Task: Create List Data Science in Board Marketing ROI to Workspace Customer Relationship Management and Retention. Create List Big Data in Board Content Management to Workspace Customer Relationship Management and Retention. Create List Data Analysis in Board Content Marketing Case Study Creation and Promotion to Workspace Customer Relationship Management and Retention
Action: Mouse moved to (74, 322)
Screenshot: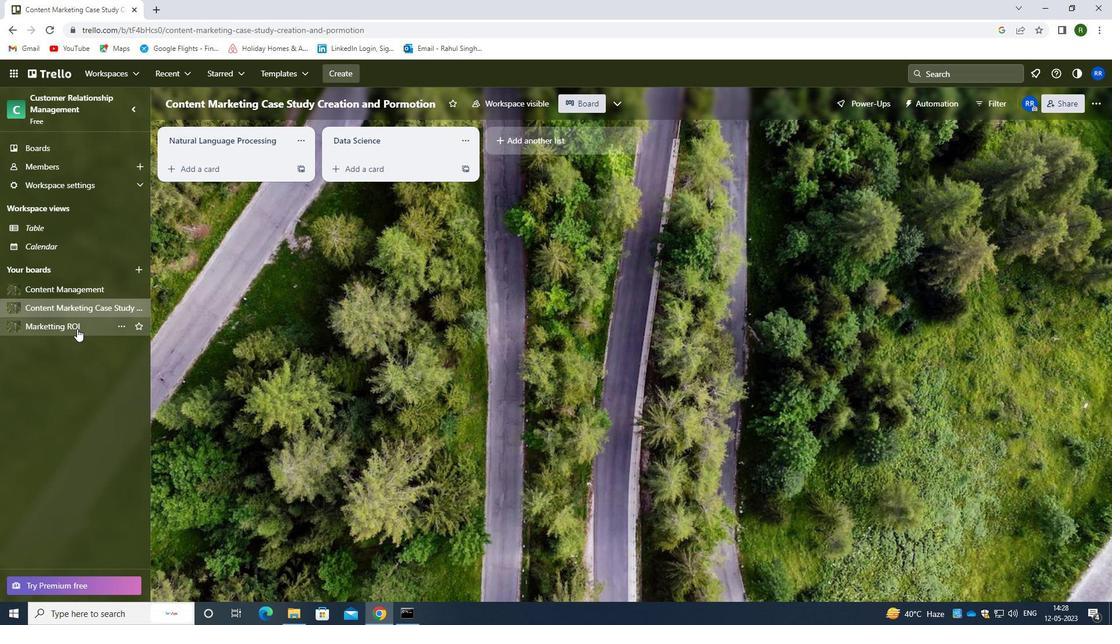 
Action: Mouse pressed left at (74, 322)
Screenshot: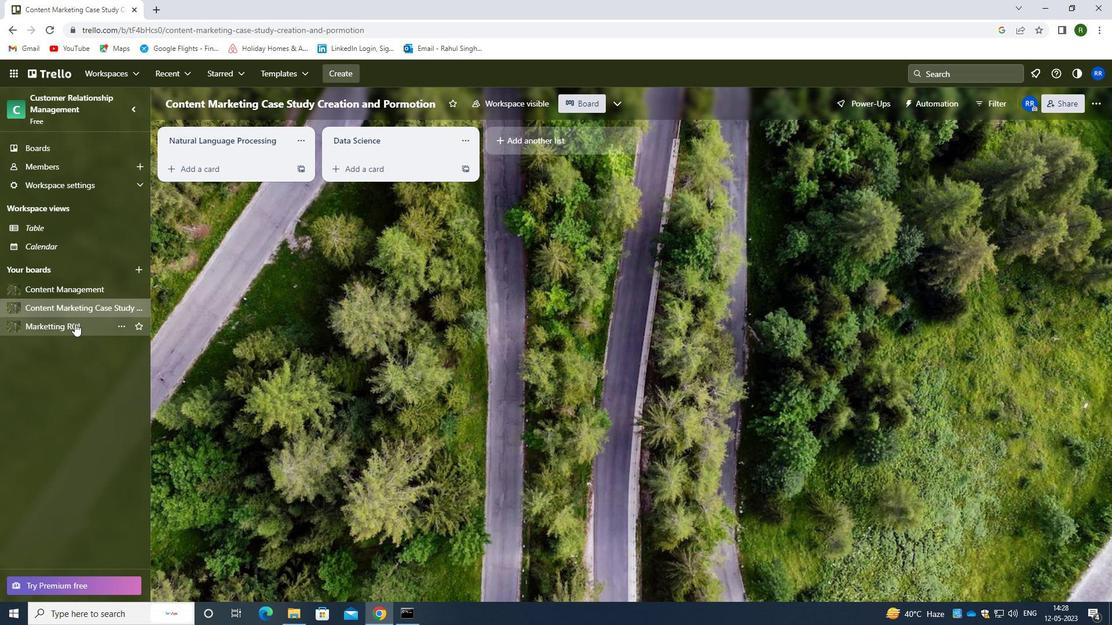 
Action: Mouse moved to (536, 140)
Screenshot: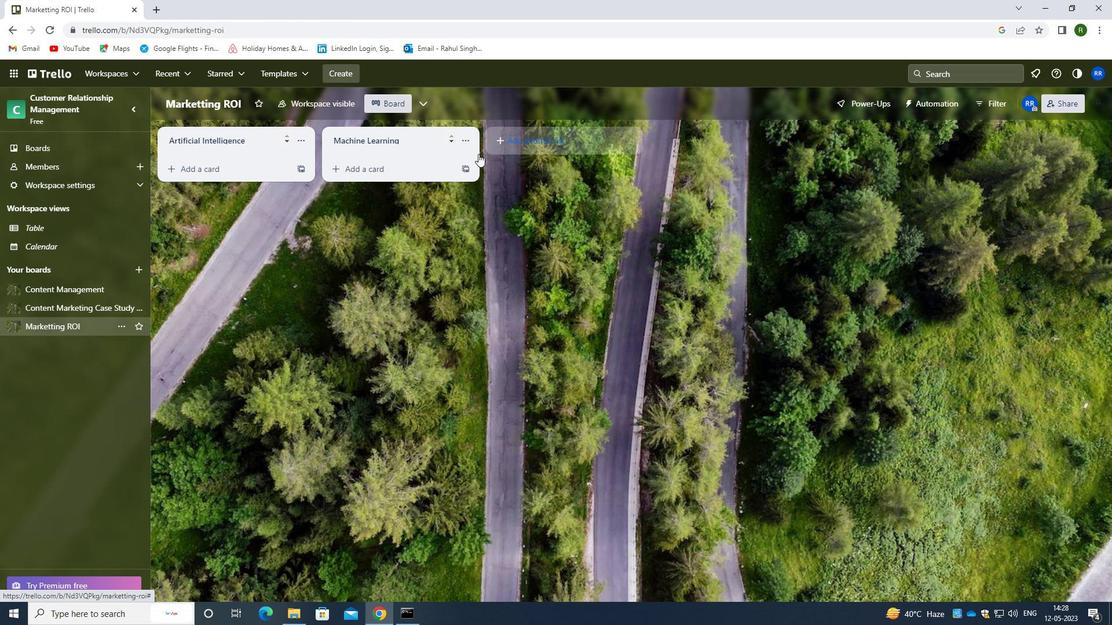 
Action: Mouse pressed left at (536, 140)
Screenshot: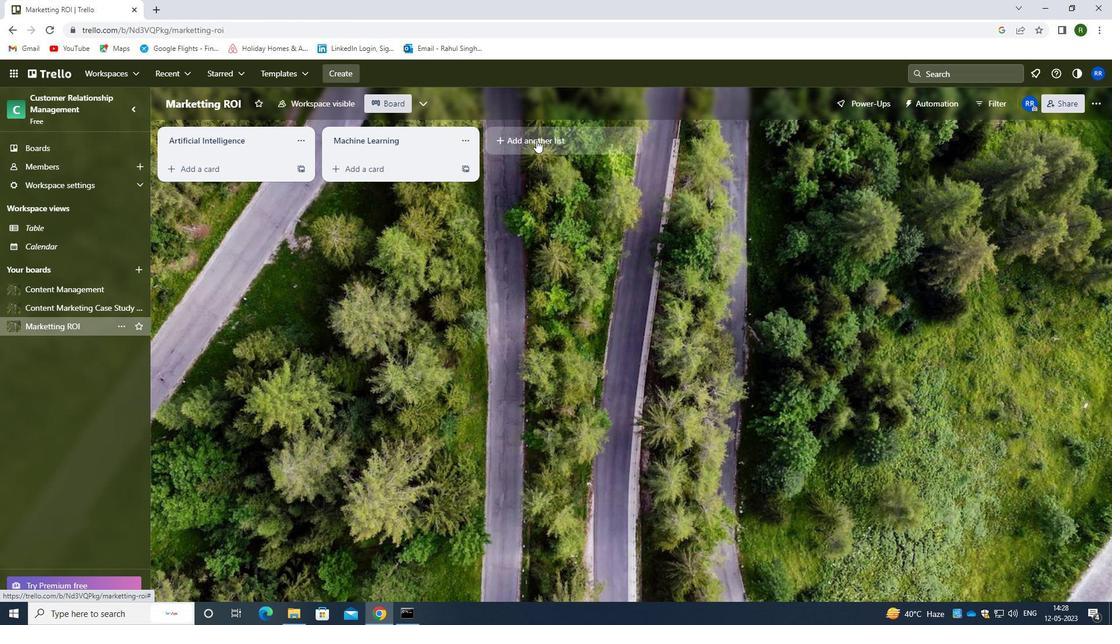 
Action: Mouse moved to (566, 146)
Screenshot: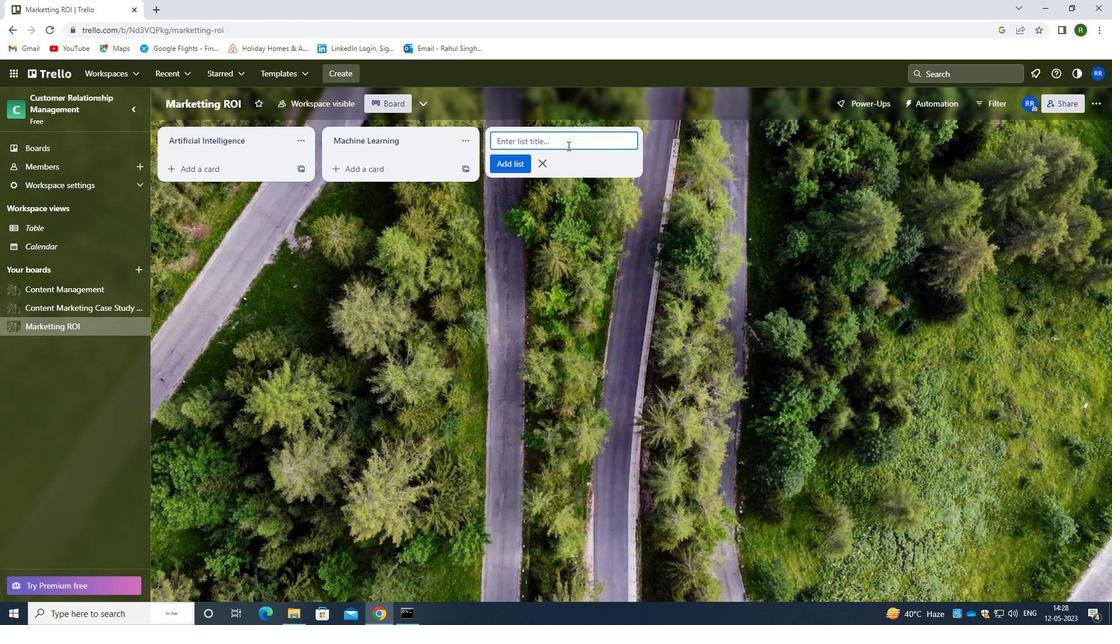 
Action: Key pressed <Key.caps_lock>d<Key.caps_lock>ata<Key.space><Key.caps_lock>s<Key.caps_lock>cience
Screenshot: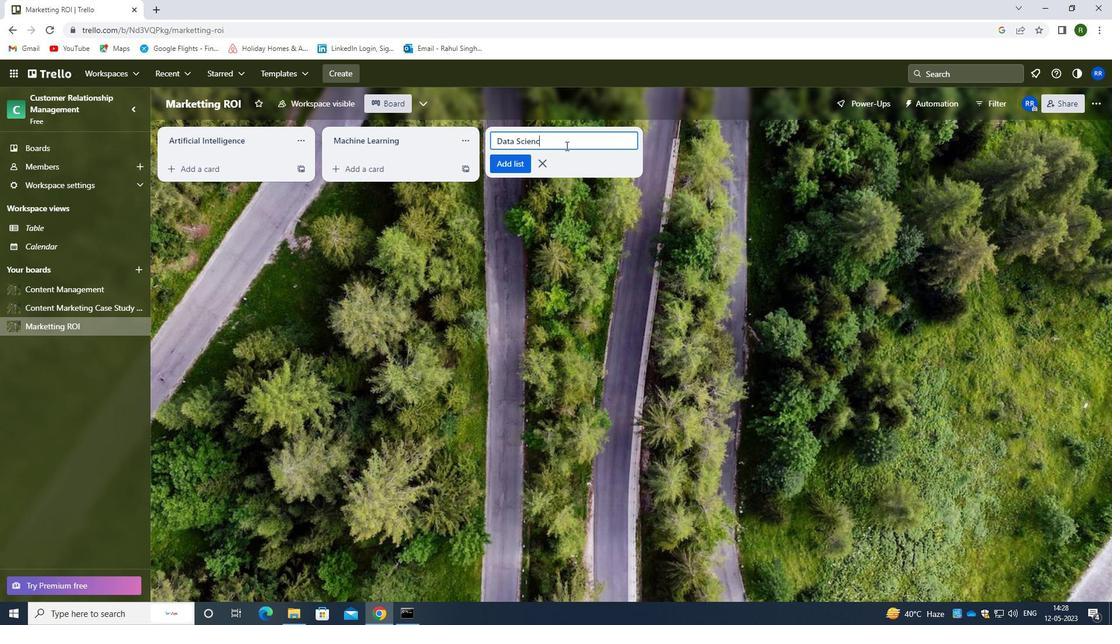 
Action: Mouse moved to (515, 159)
Screenshot: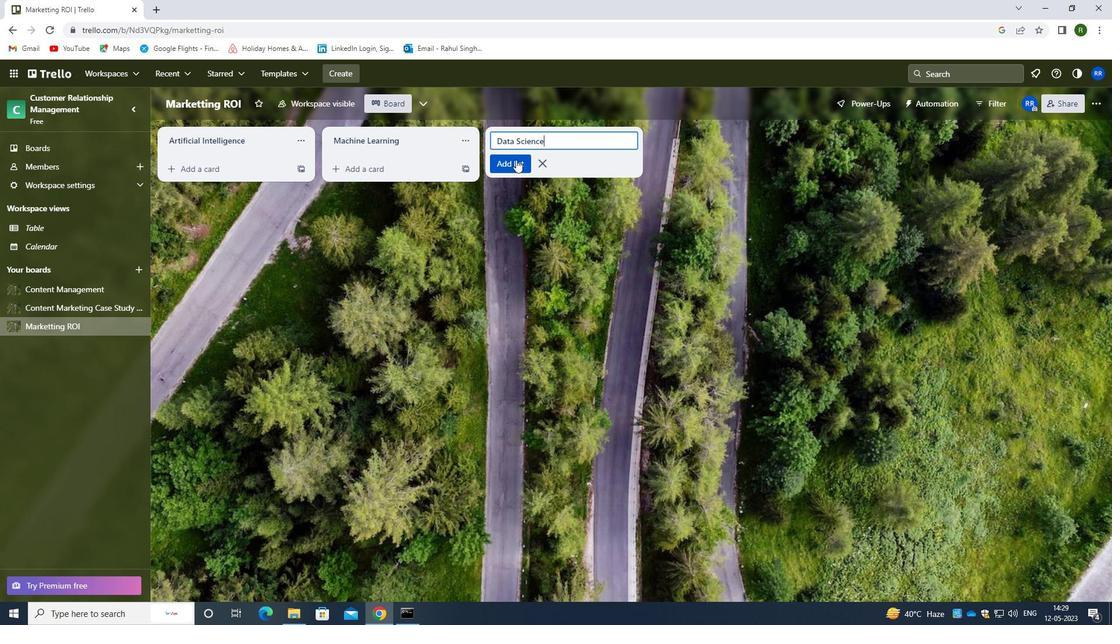 
Action: Mouse pressed left at (515, 159)
Screenshot: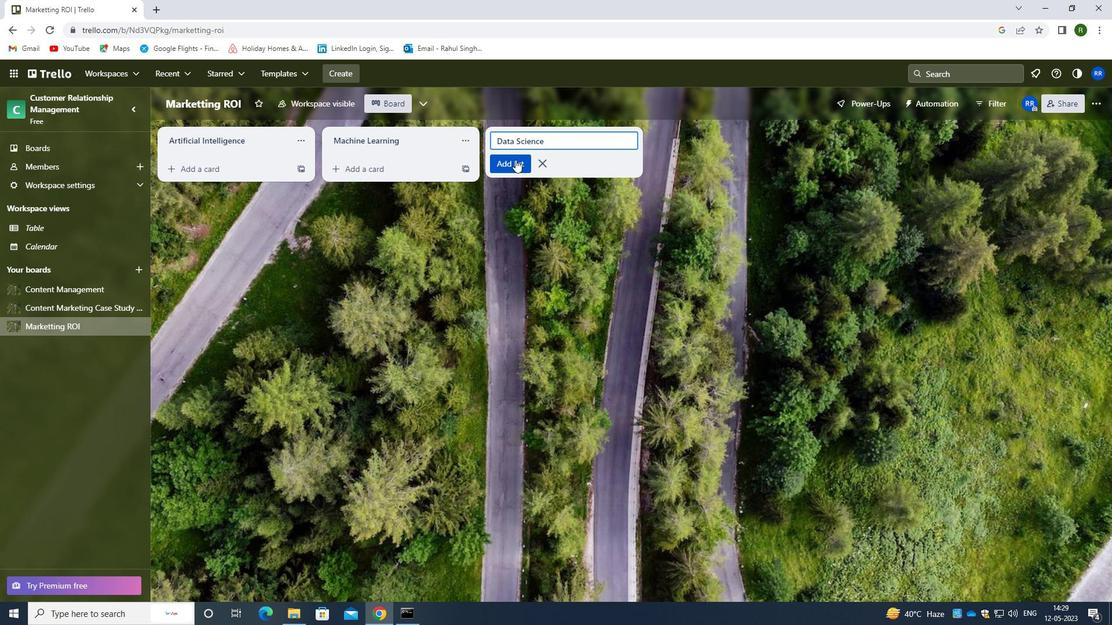 
Action: Mouse moved to (64, 289)
Screenshot: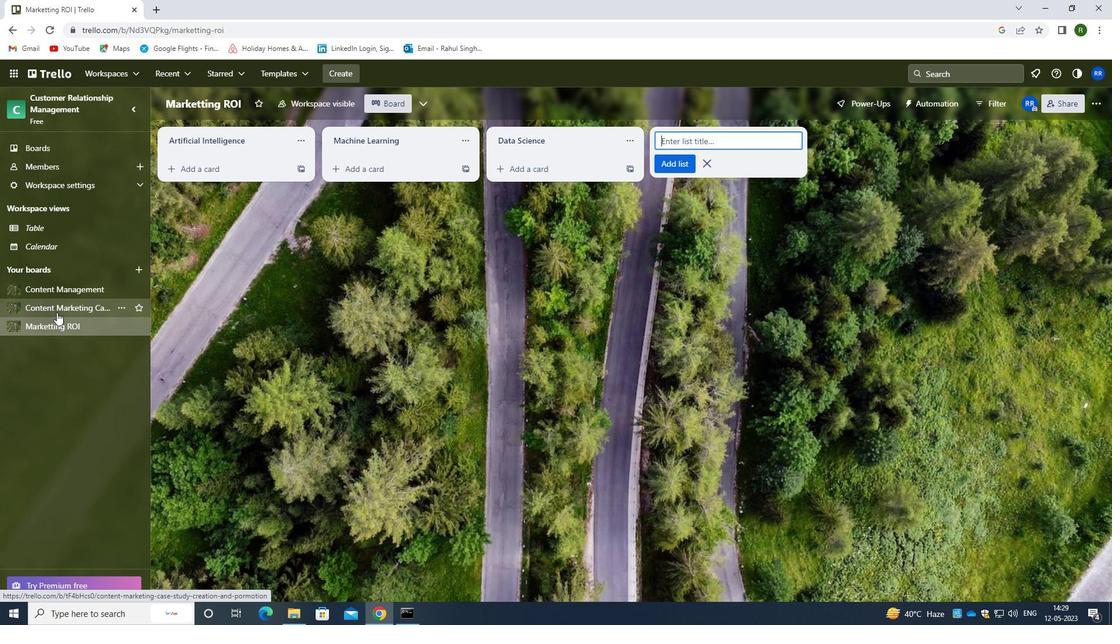
Action: Mouse pressed left at (64, 289)
Screenshot: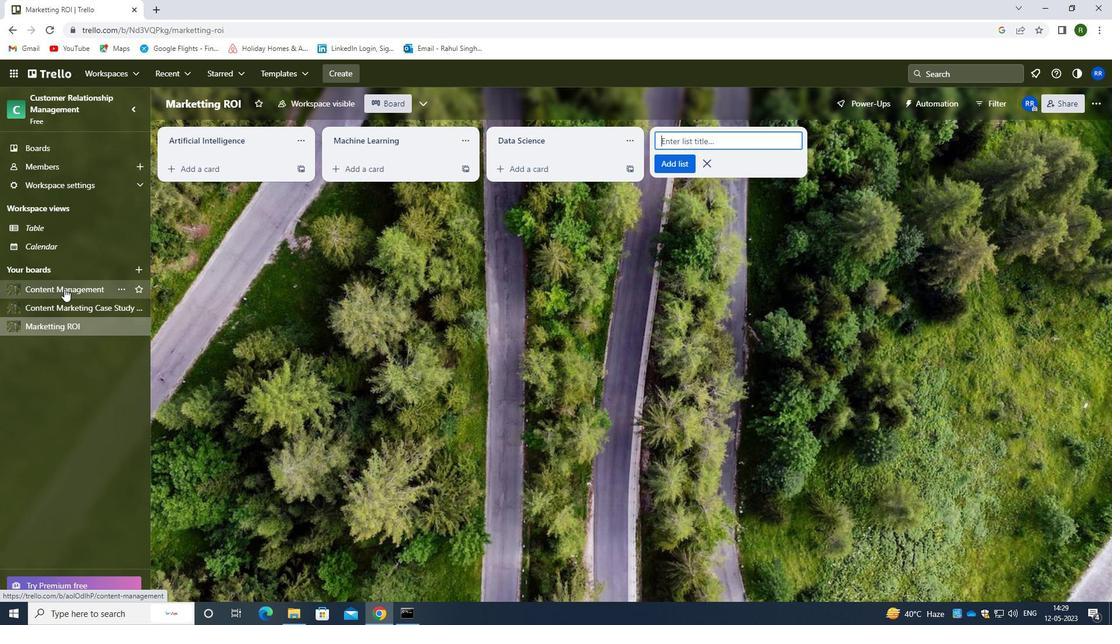 
Action: Mouse moved to (546, 134)
Screenshot: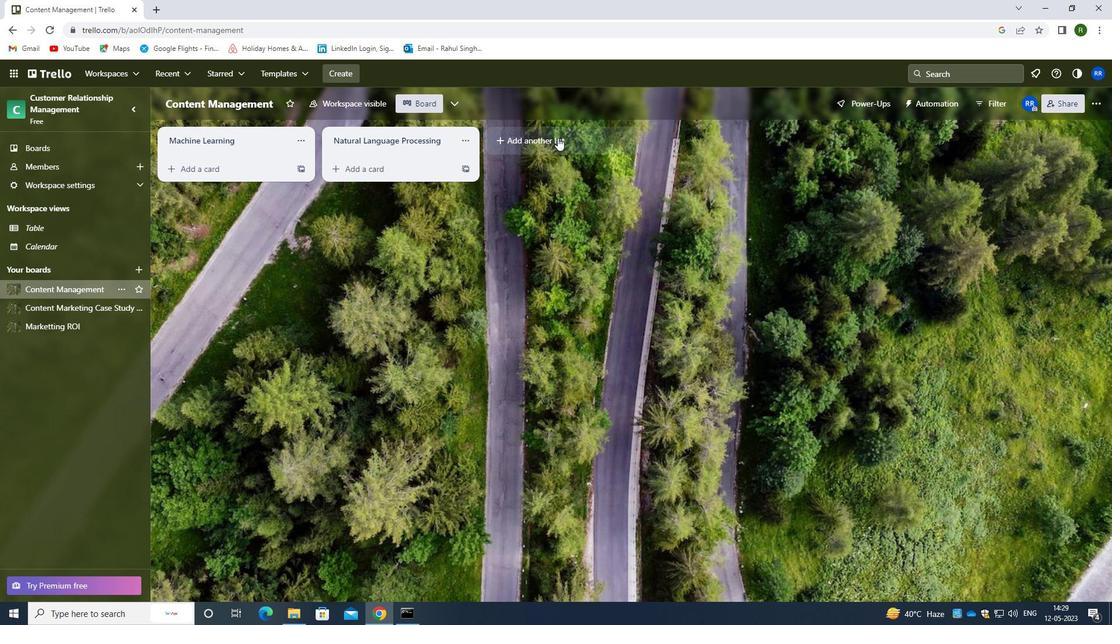 
Action: Mouse pressed left at (546, 134)
Screenshot: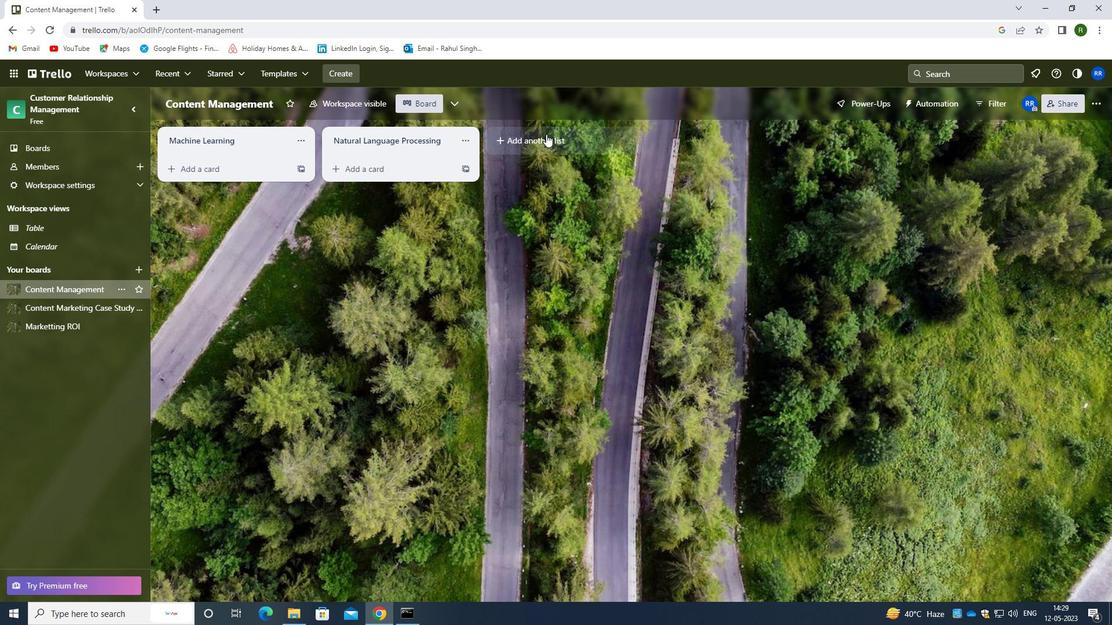 
Action: Mouse moved to (524, 166)
Screenshot: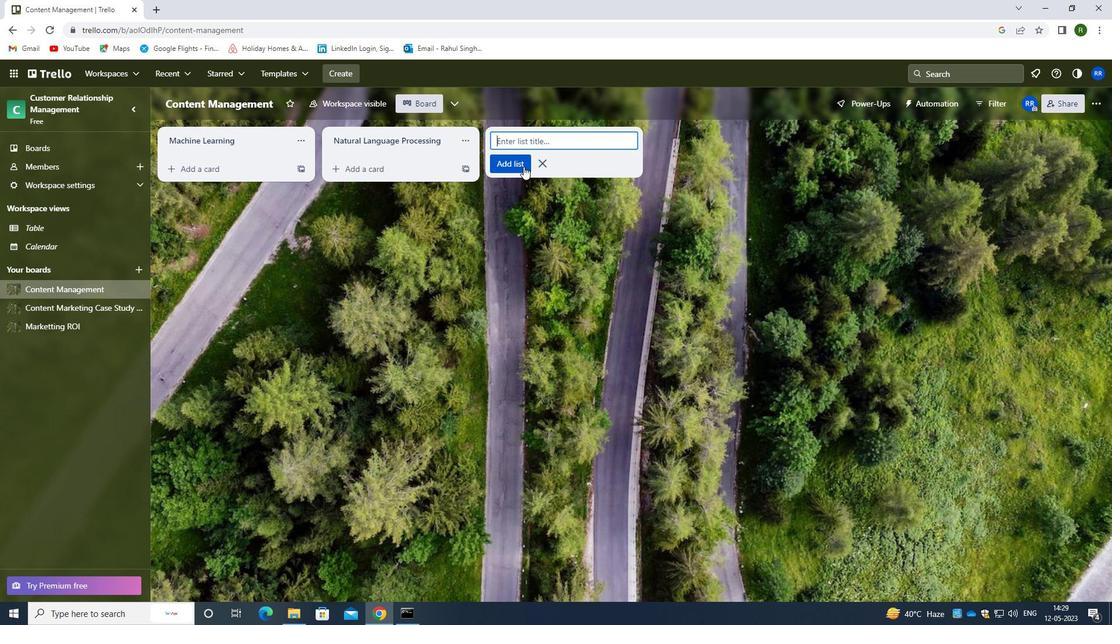 
Action: Key pressed b<Key.caps_lock><Key.backspace>b<Key.caps_lock>Ig<Key.space>dat<Key.backspace><Key.backspace><Key.backspace><Key.caps_lock>d<Key.caps_lock>ata
Screenshot: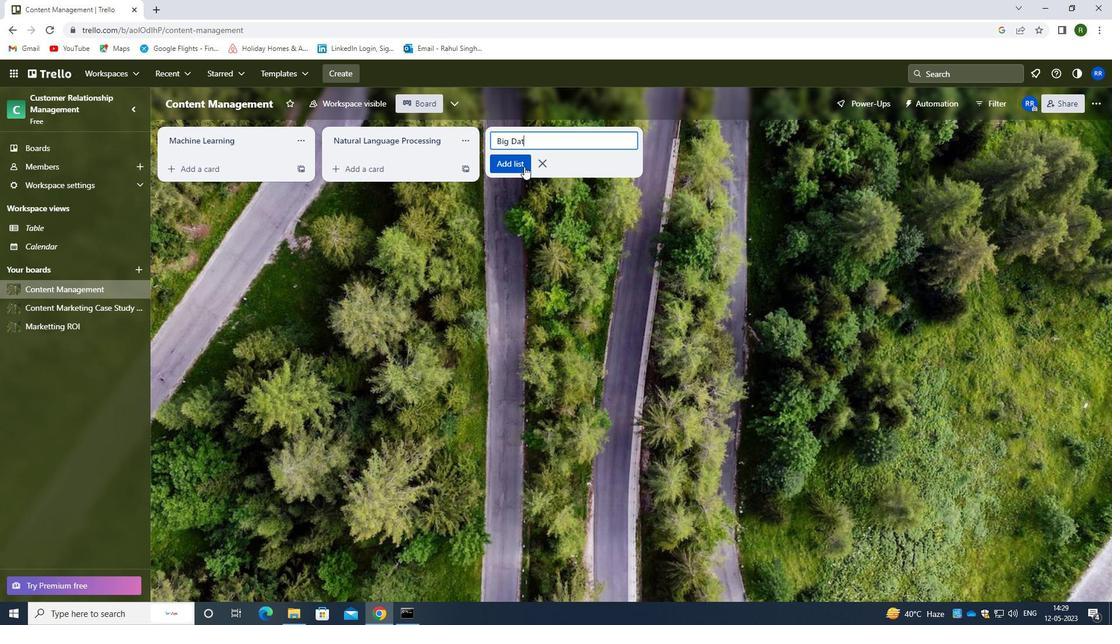 
Action: Mouse moved to (523, 166)
Screenshot: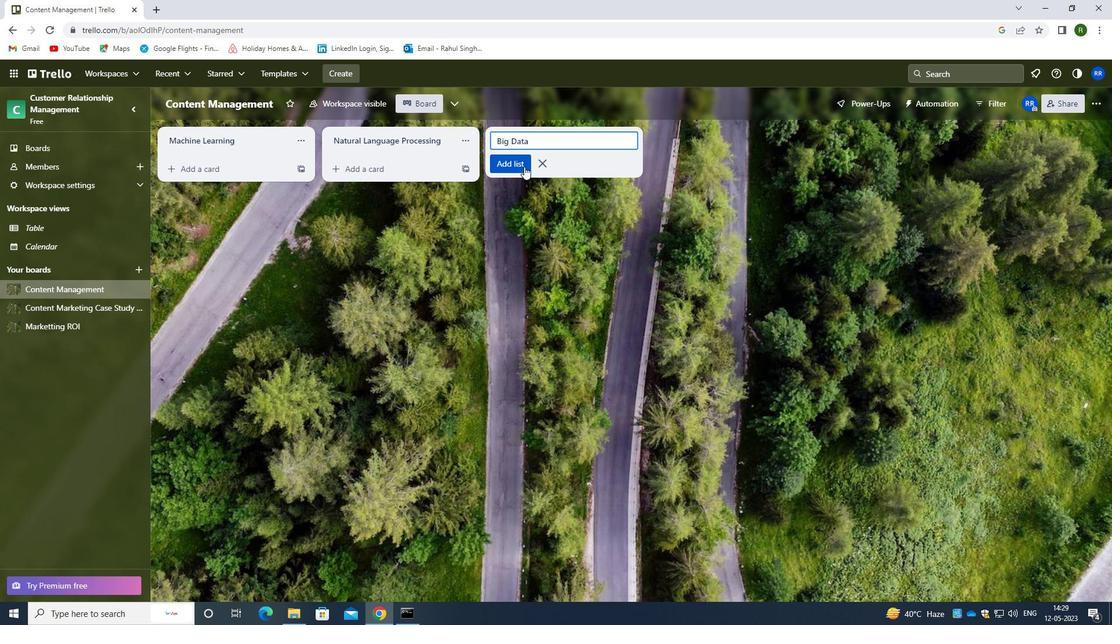 
Action: Mouse pressed left at (523, 166)
Screenshot: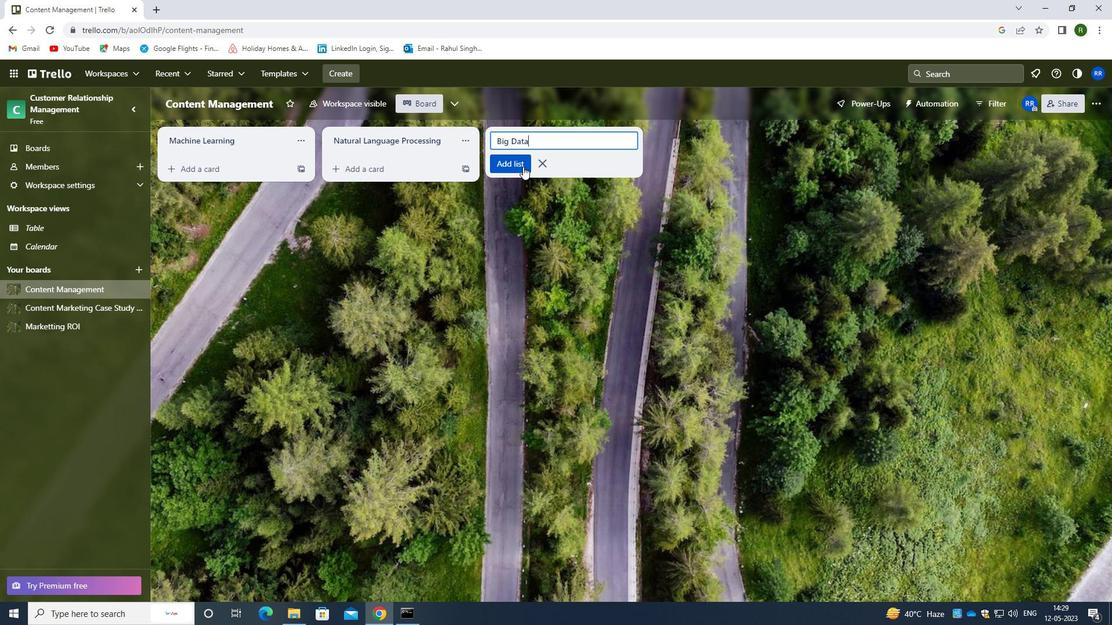 
Action: Mouse moved to (67, 310)
Screenshot: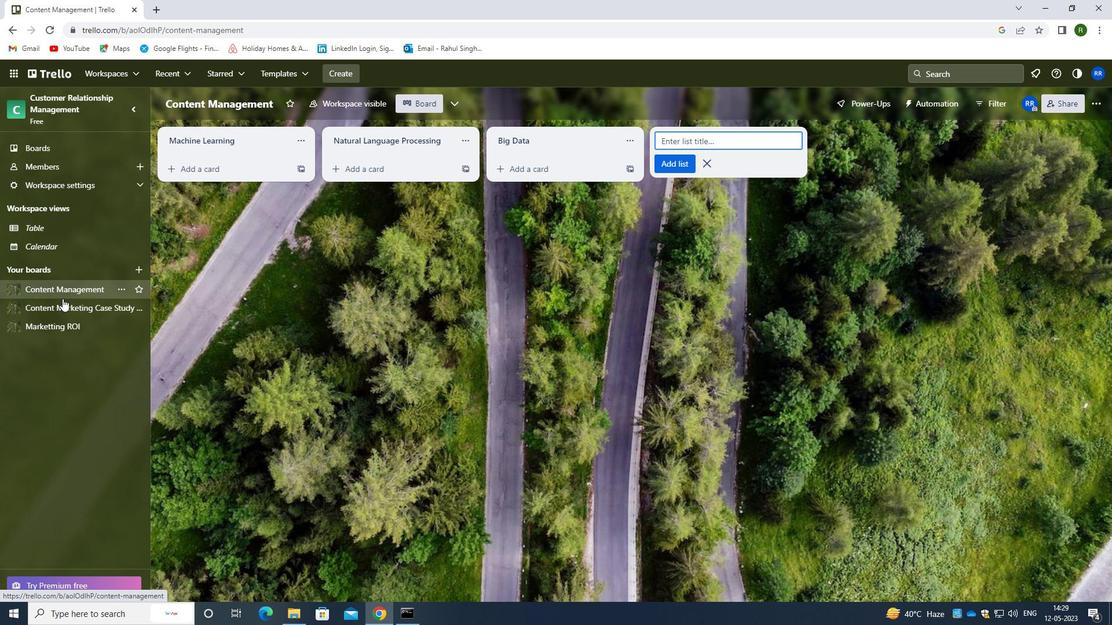
Action: Mouse pressed left at (67, 310)
Screenshot: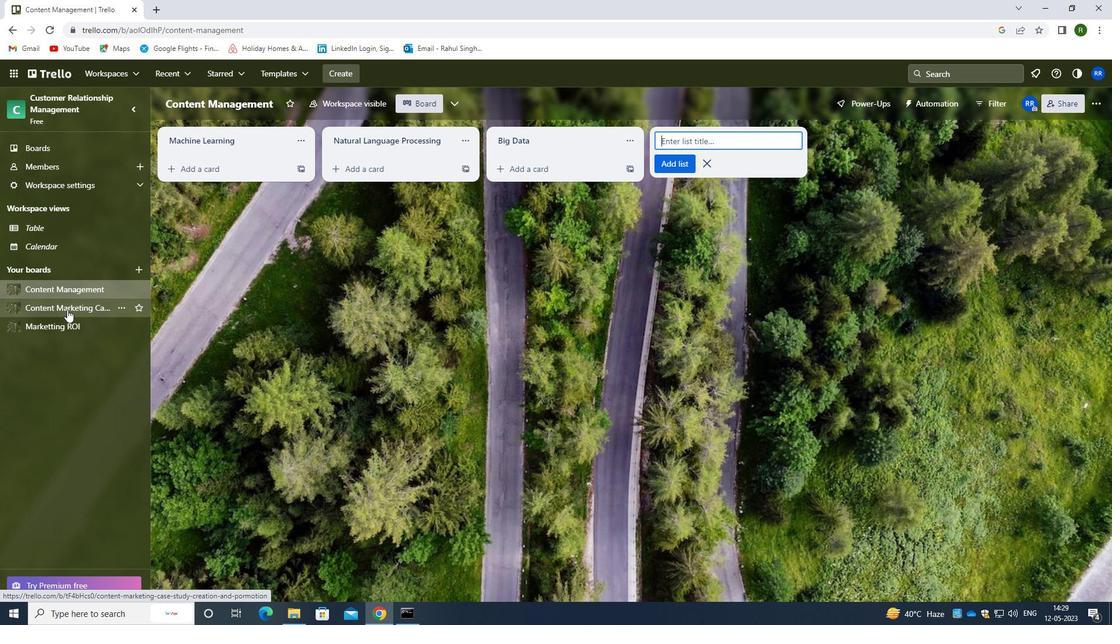 
Action: Mouse moved to (522, 139)
Screenshot: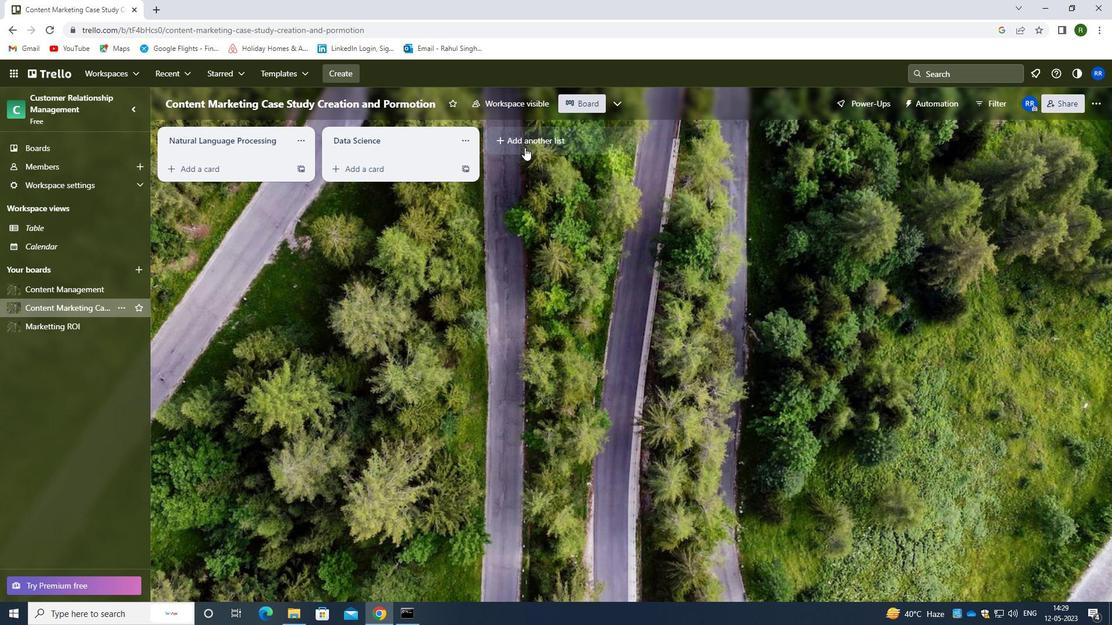 
Action: Mouse pressed left at (522, 139)
Screenshot: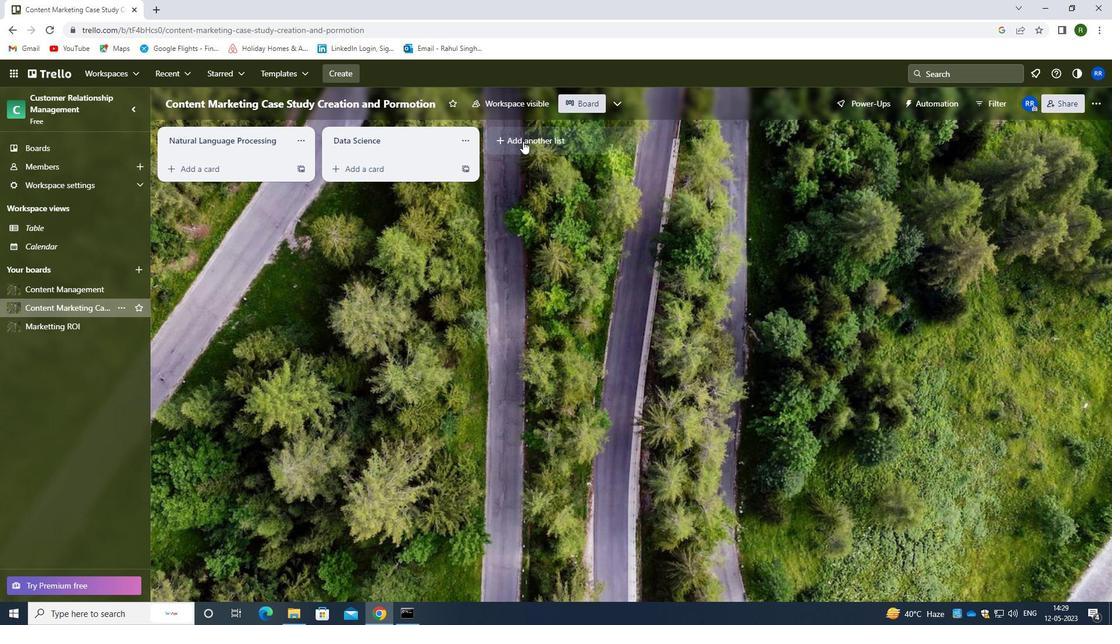 
Action: Mouse moved to (520, 140)
Screenshot: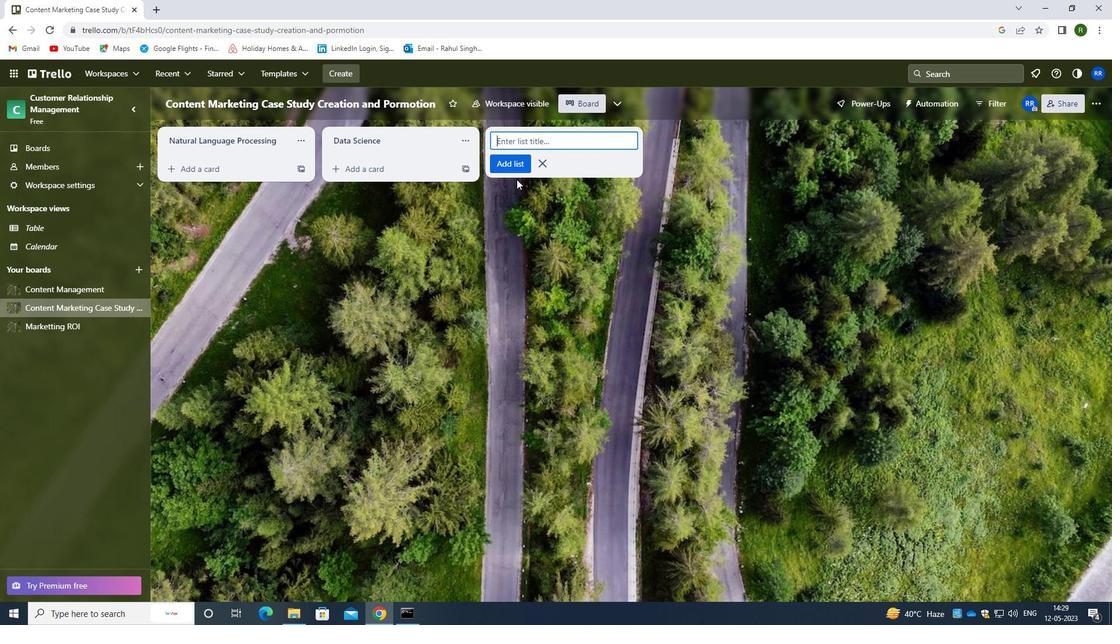 
Action: Key pressed <Key.caps_lock>d<Key.caps_lock>ata<Key.space><Key.caps_lock>a<Key.caps_lock>nalysis
Screenshot: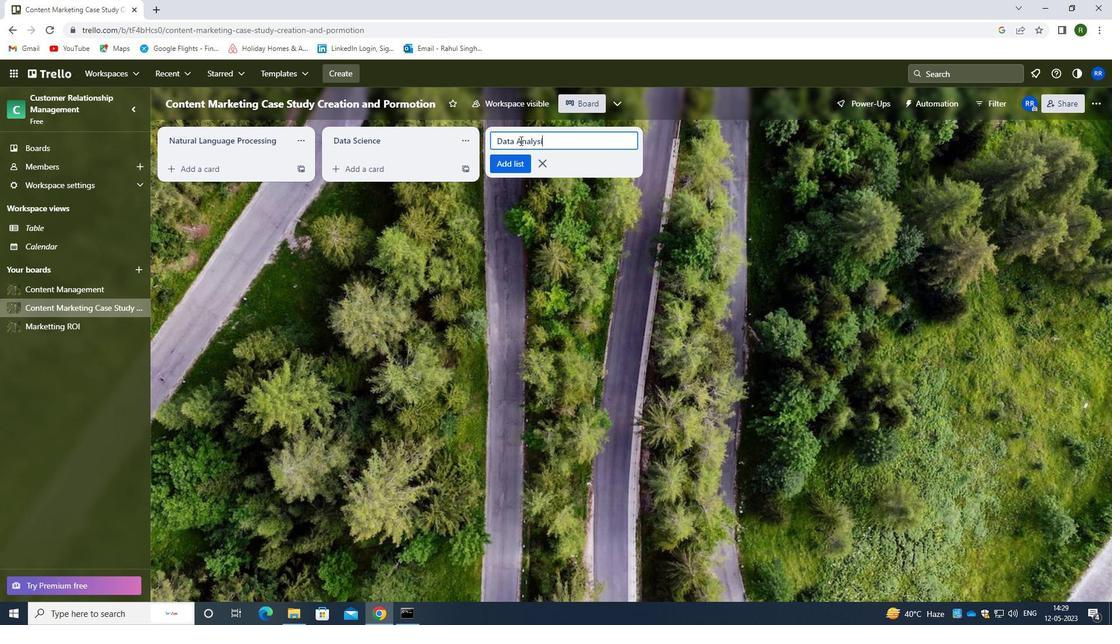 
Action: Mouse moved to (518, 168)
Screenshot: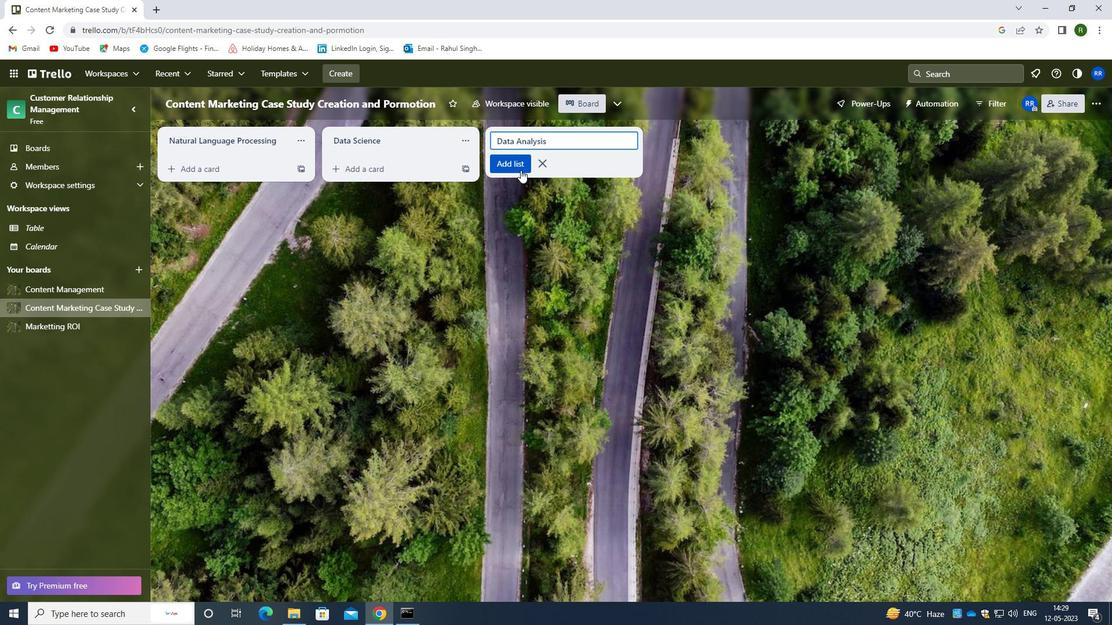 
Action: Mouse pressed left at (518, 168)
Screenshot: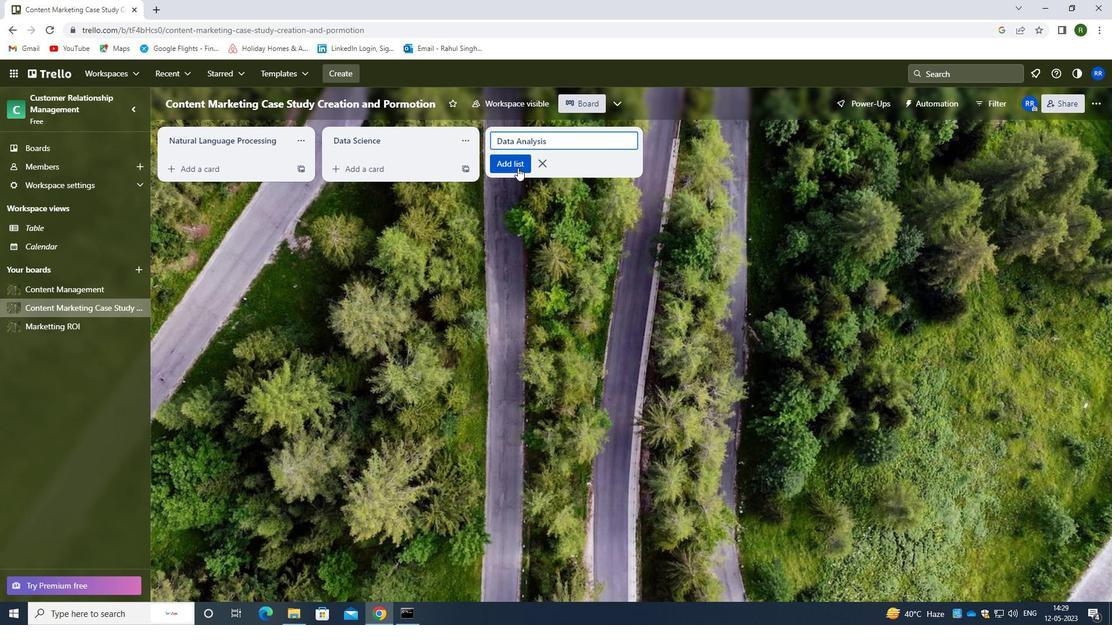 
Action: Mouse moved to (455, 306)
Screenshot: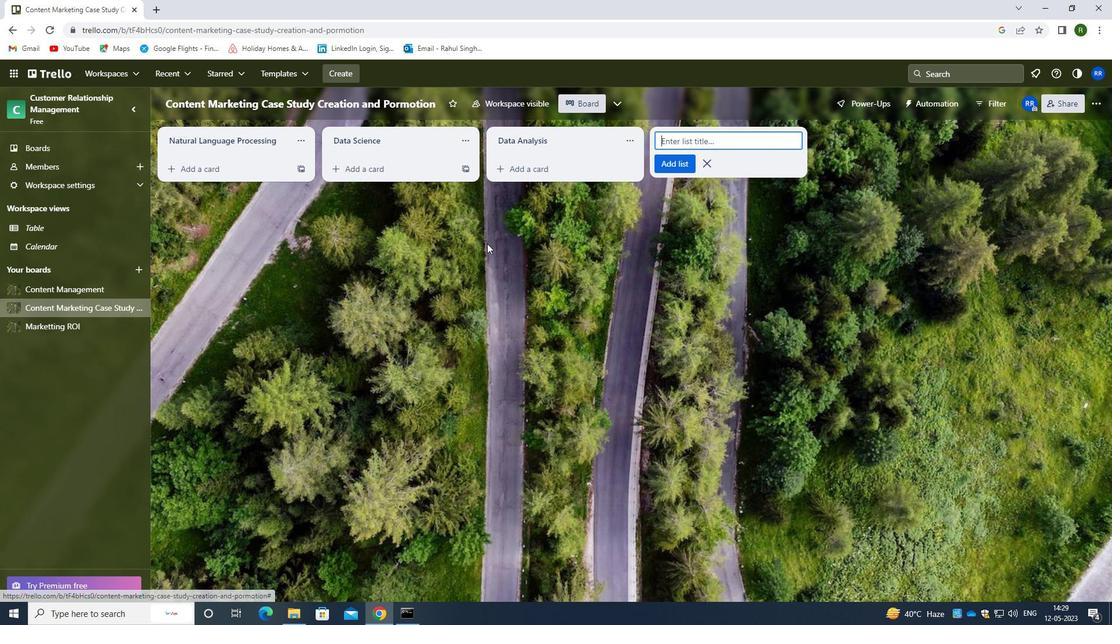 
Action: Mouse pressed left at (455, 306)
Screenshot: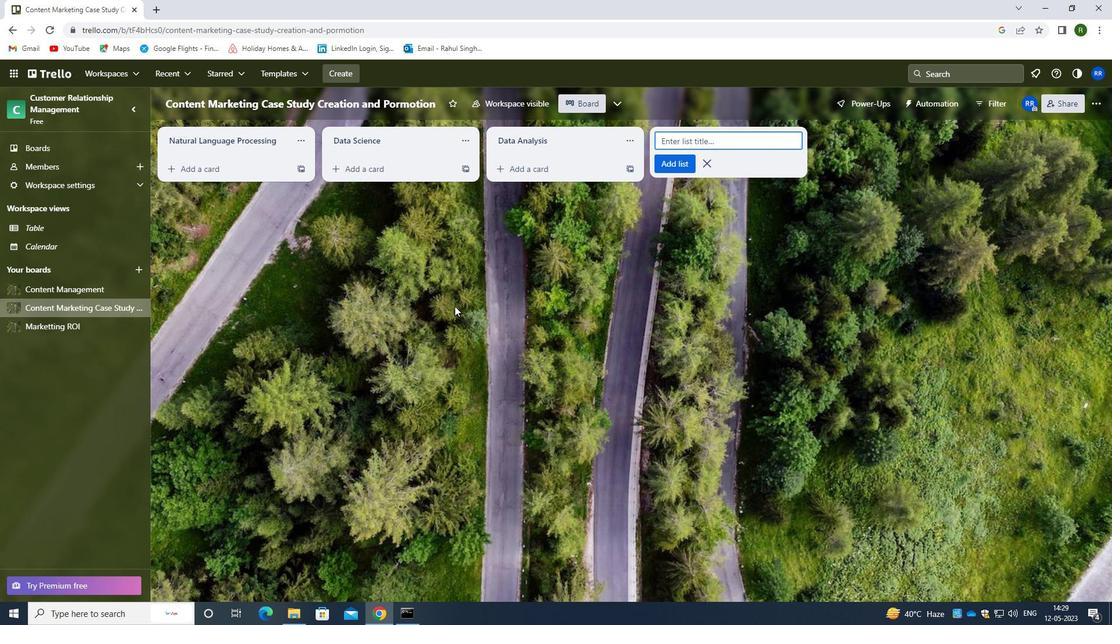 
Action: Mouse moved to (423, 244)
Screenshot: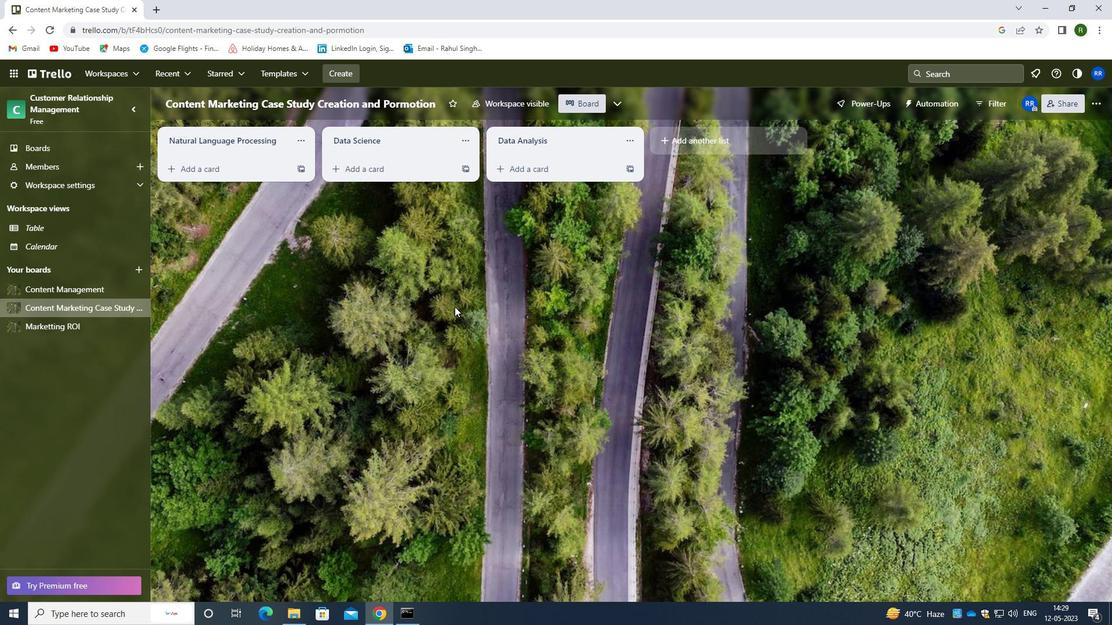 
